 Task: Show available start times in increments of 1 hour.
Action: Mouse moved to (397, 315)
Screenshot: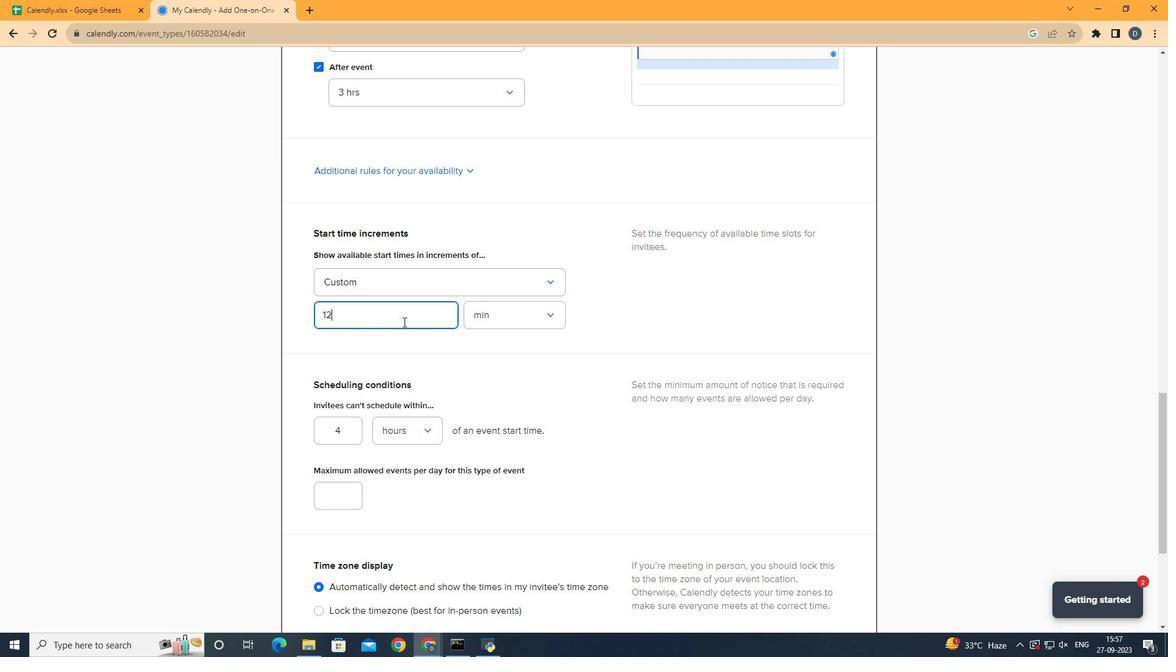 
Action: Mouse pressed left at (397, 315)
Screenshot: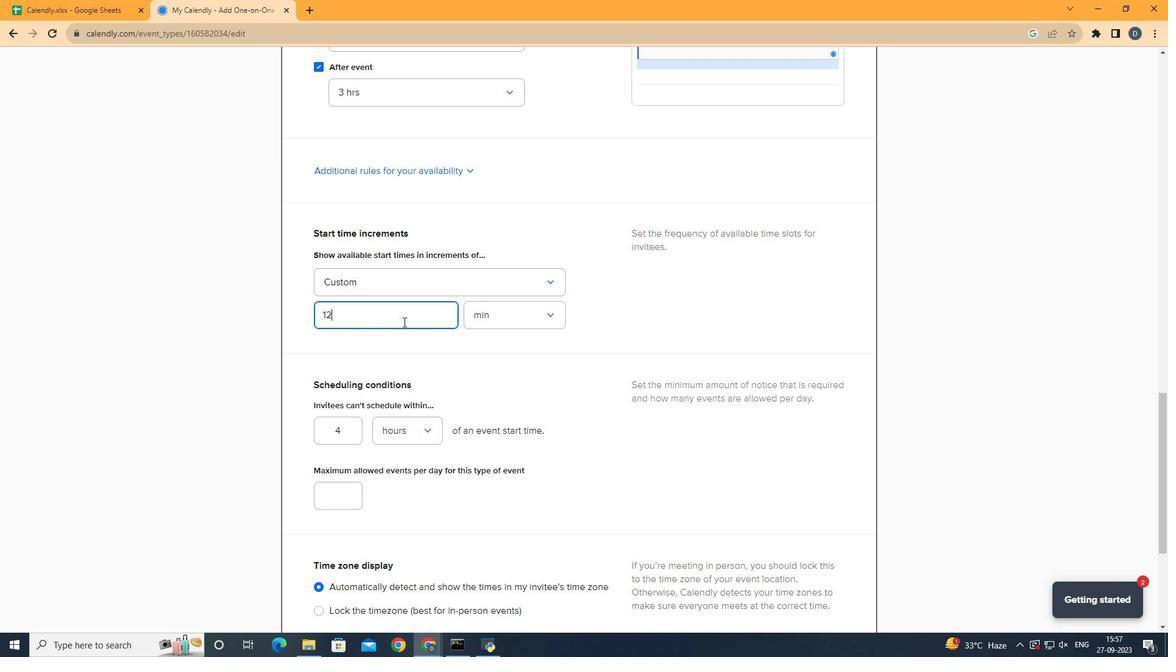 
Action: Key pressed <Key.backspace>
Screenshot: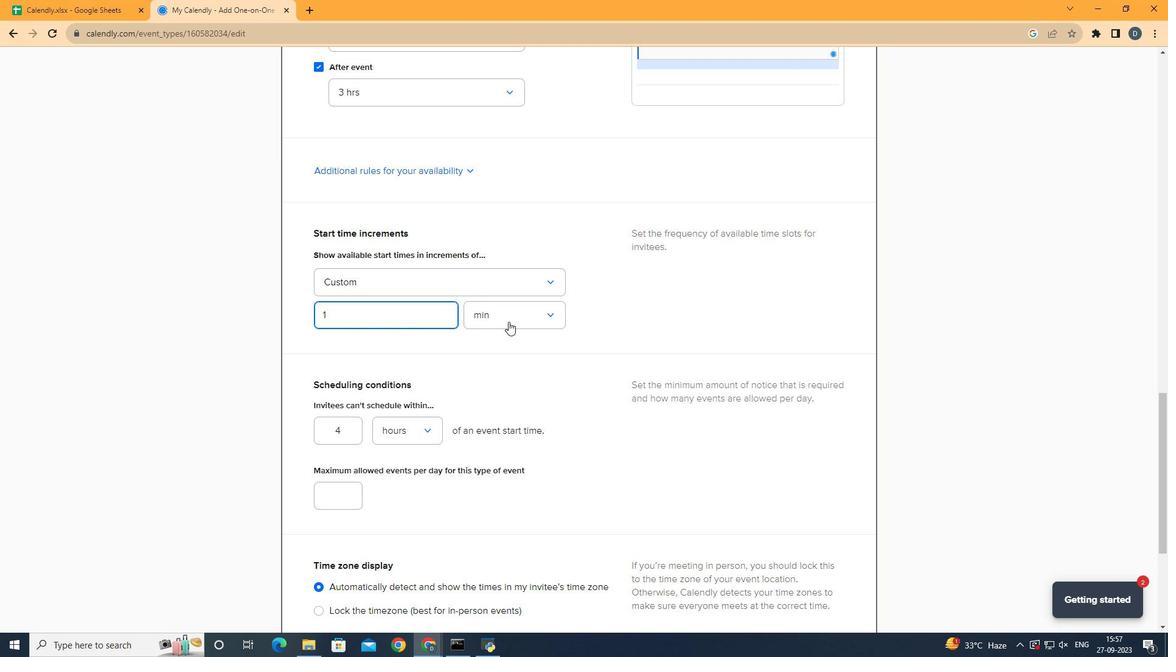 
Action: Mouse moved to (502, 315)
Screenshot: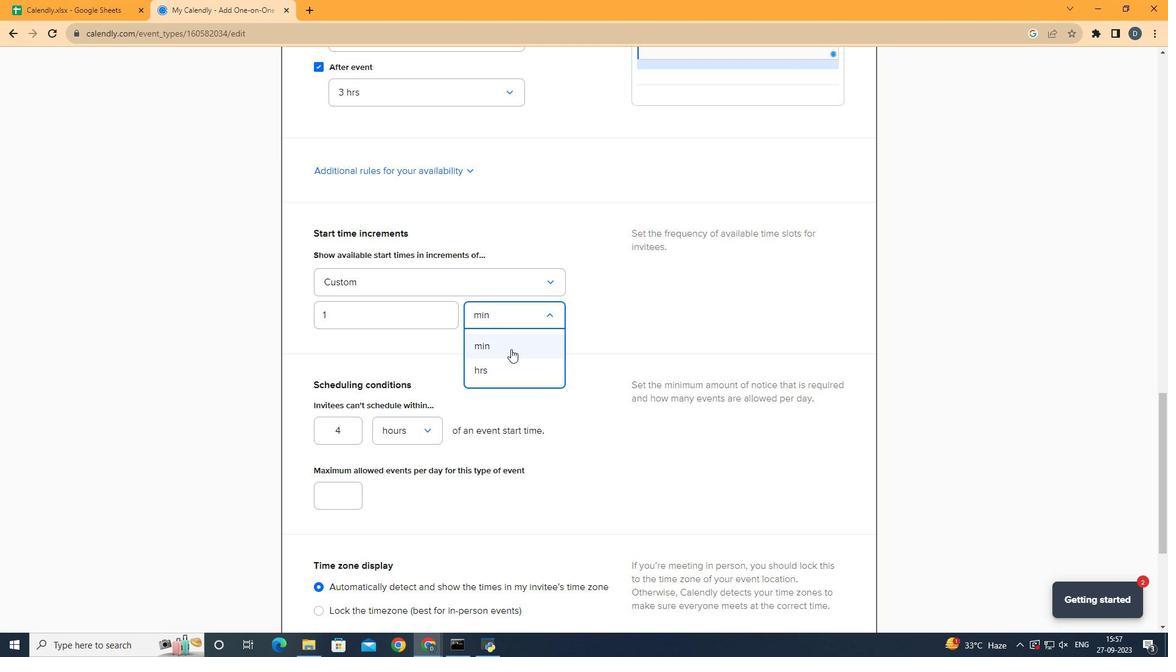 
Action: Mouse pressed left at (502, 315)
Screenshot: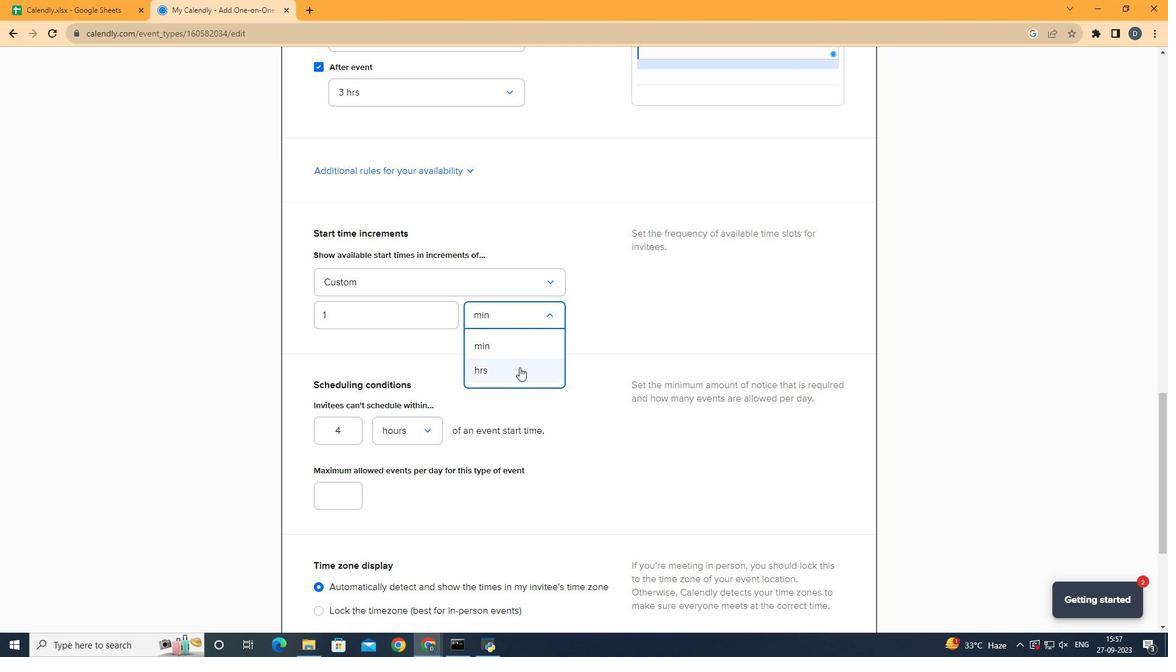 
Action: Mouse moved to (515, 369)
Screenshot: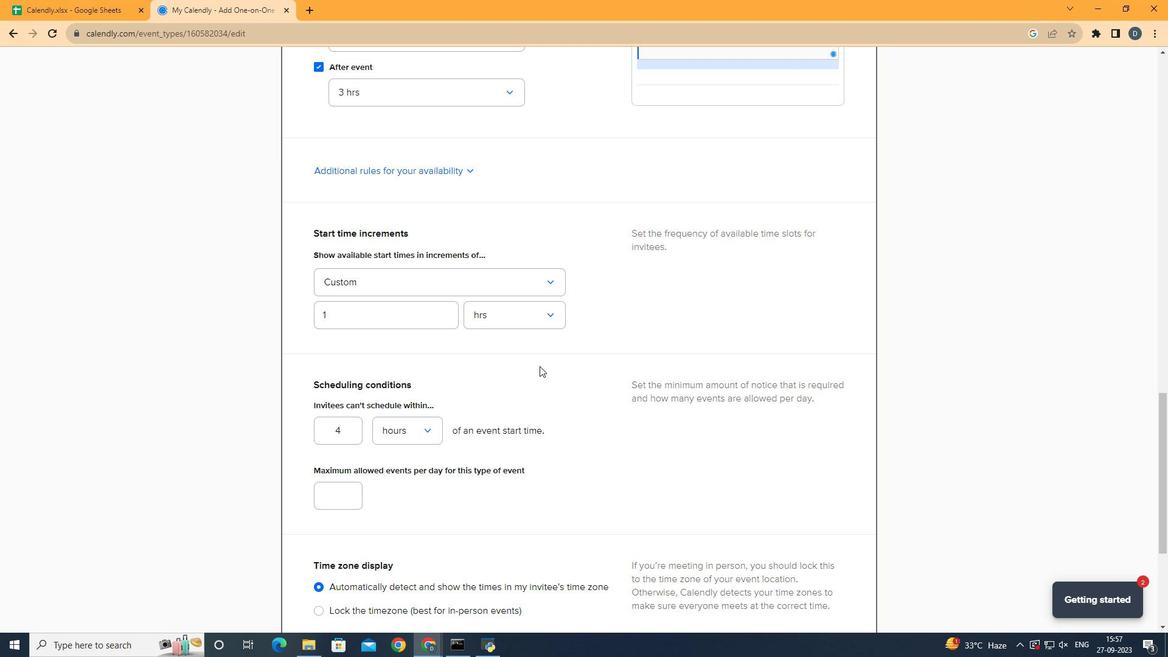
Action: Mouse pressed left at (515, 369)
Screenshot: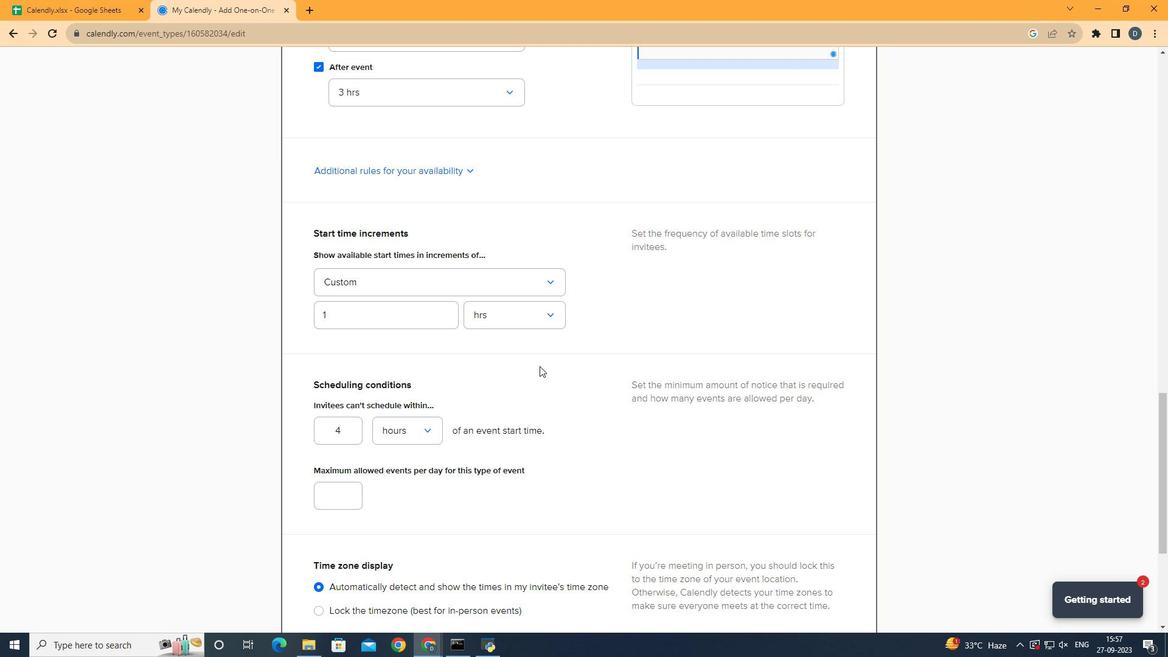 
Action: Mouse moved to (533, 360)
Screenshot: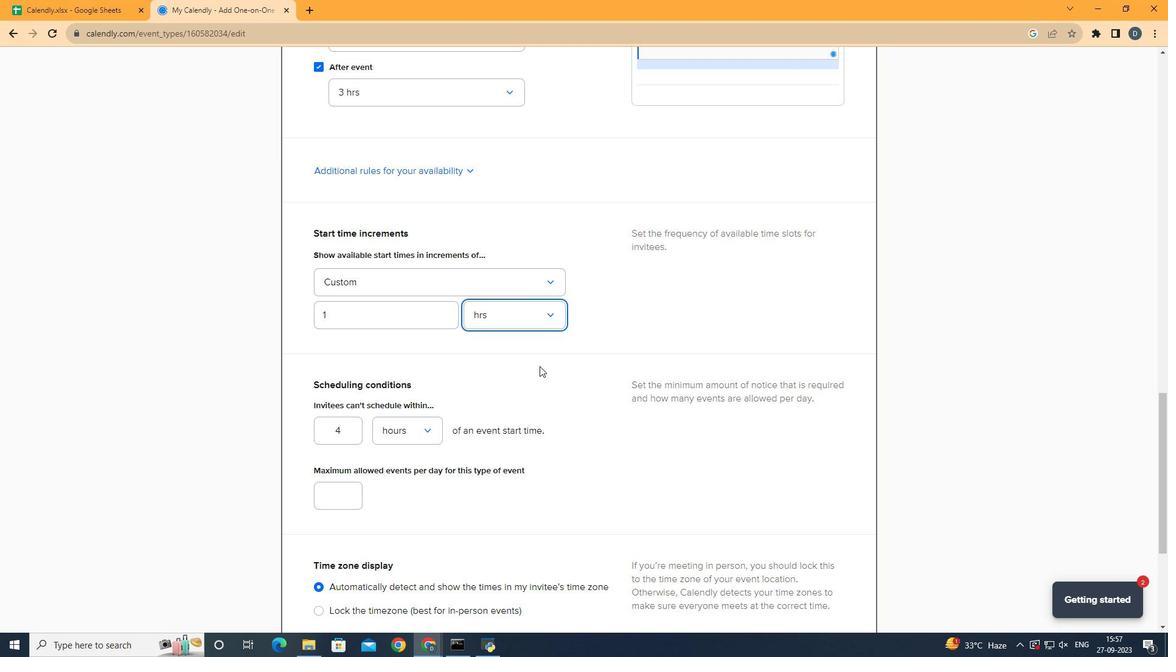 
